 Task: Create a sub task Release to Production / Go Live for the task  Create a new online platform for online therapy sessions in the project ArcticTech , assign it to team member softage.3@softage.net and update the status of the sub task to  Completed , set the priority of the sub task to High
Action: Mouse moved to (520, 246)
Screenshot: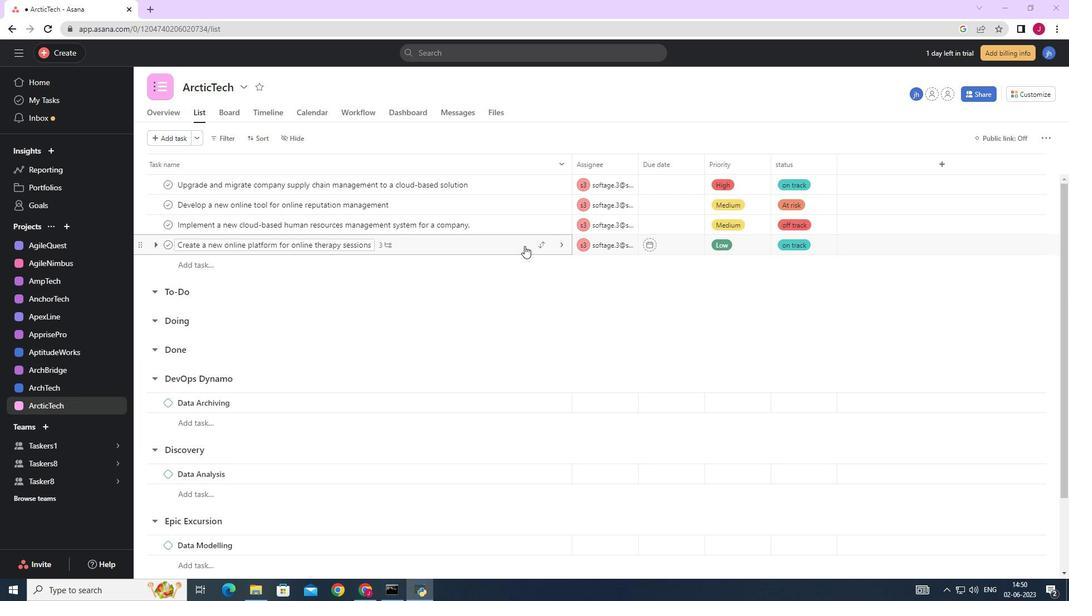 
Action: Mouse pressed left at (520, 246)
Screenshot: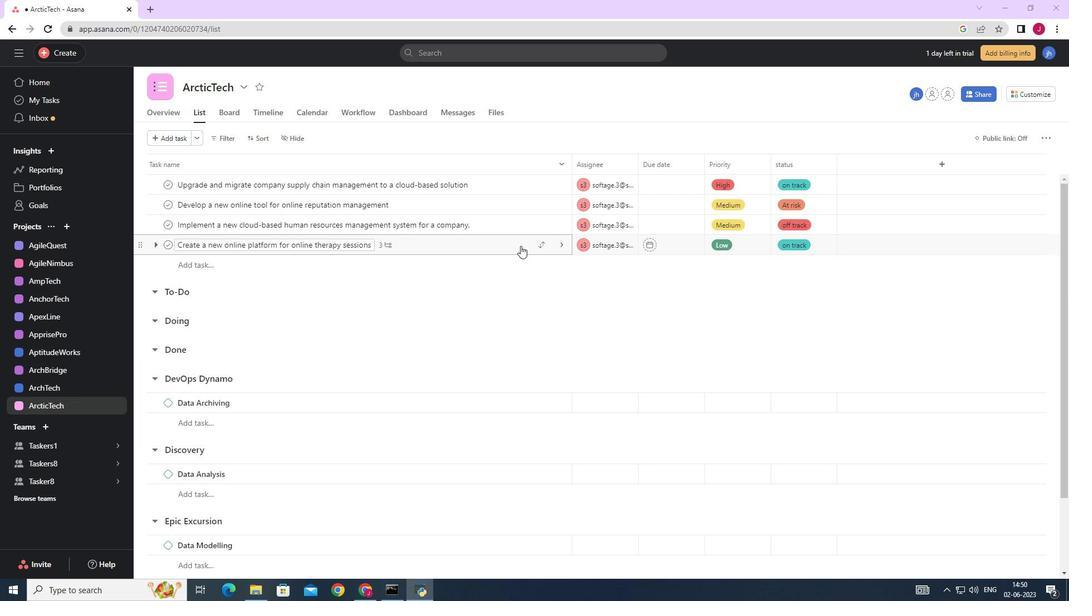 
Action: Mouse moved to (806, 317)
Screenshot: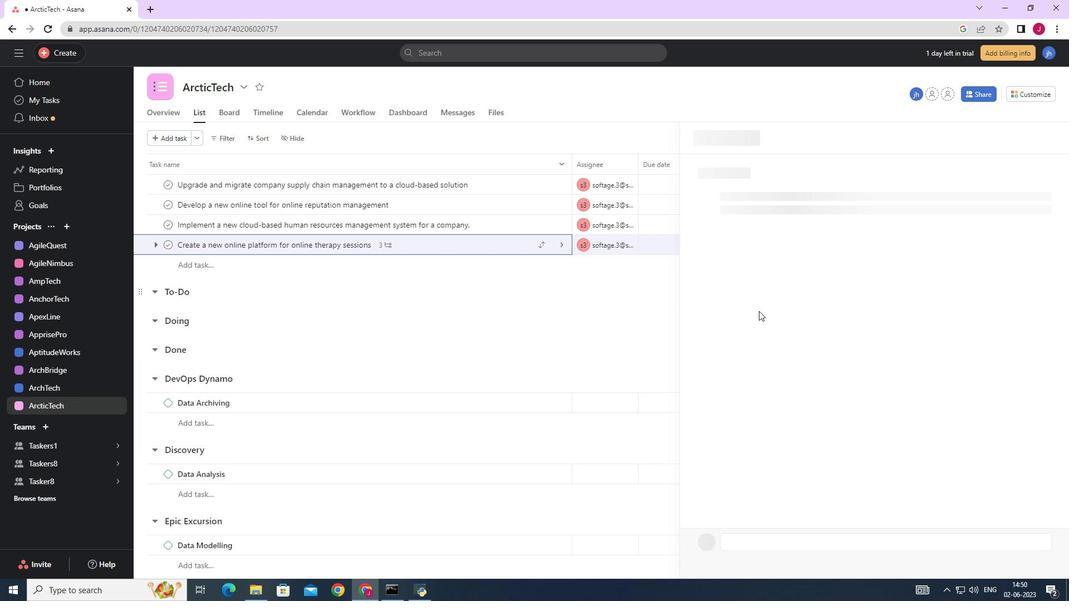 
Action: Mouse scrolled (806, 316) with delta (0, 0)
Screenshot: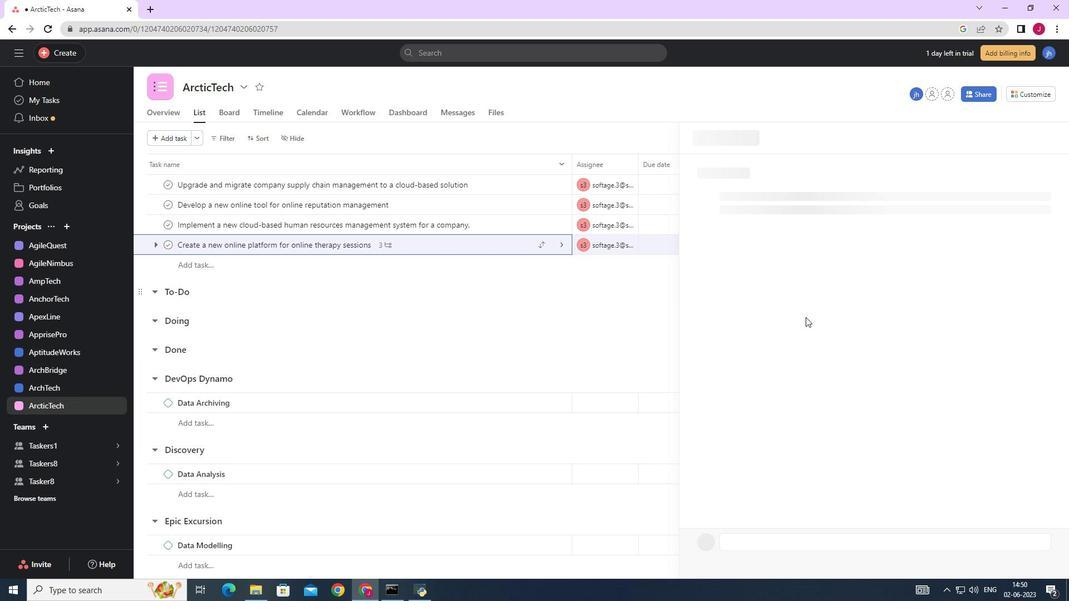
Action: Mouse scrolled (806, 316) with delta (0, 0)
Screenshot: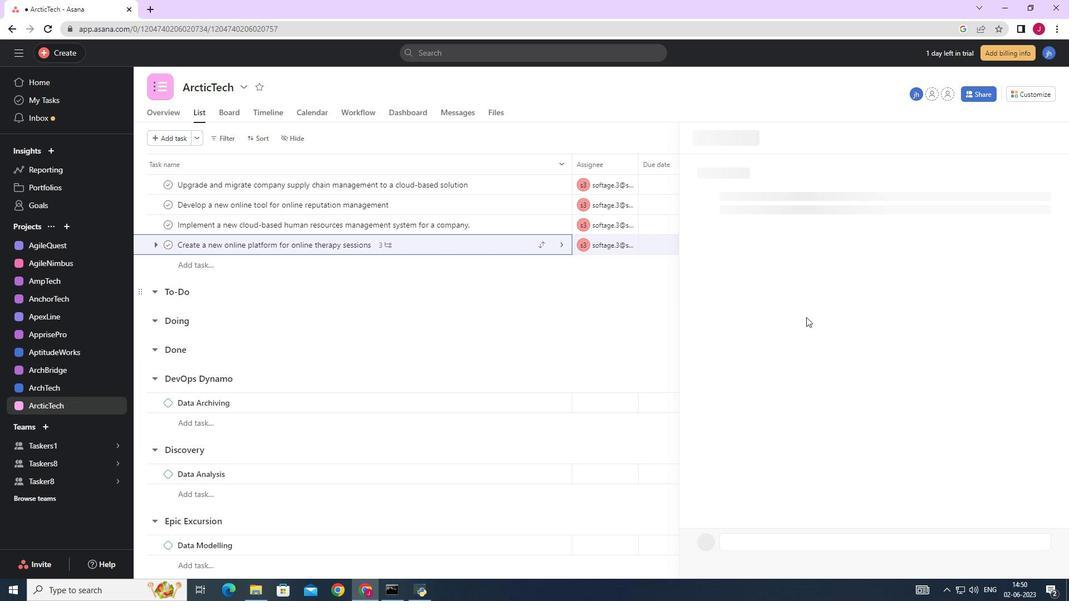 
Action: Mouse scrolled (806, 316) with delta (0, 0)
Screenshot: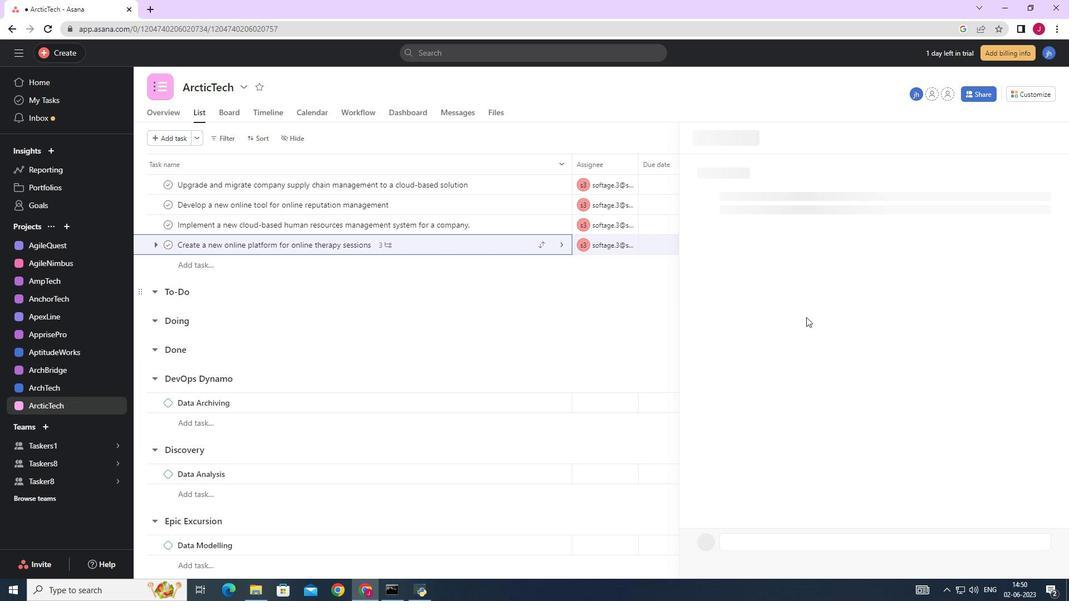 
Action: Mouse scrolled (806, 316) with delta (0, 0)
Screenshot: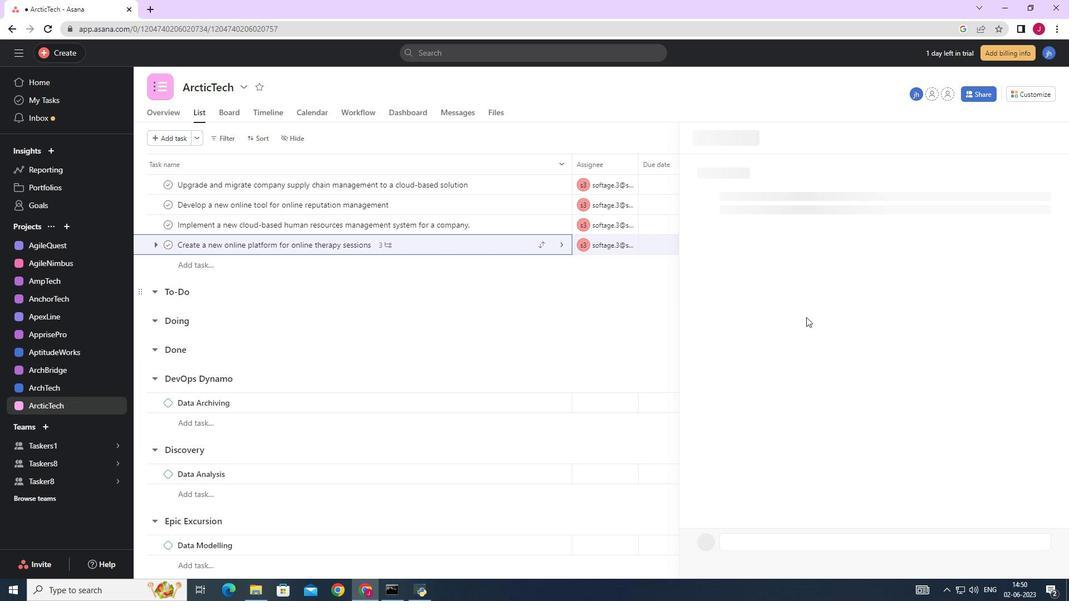 
Action: Mouse moved to (760, 384)
Screenshot: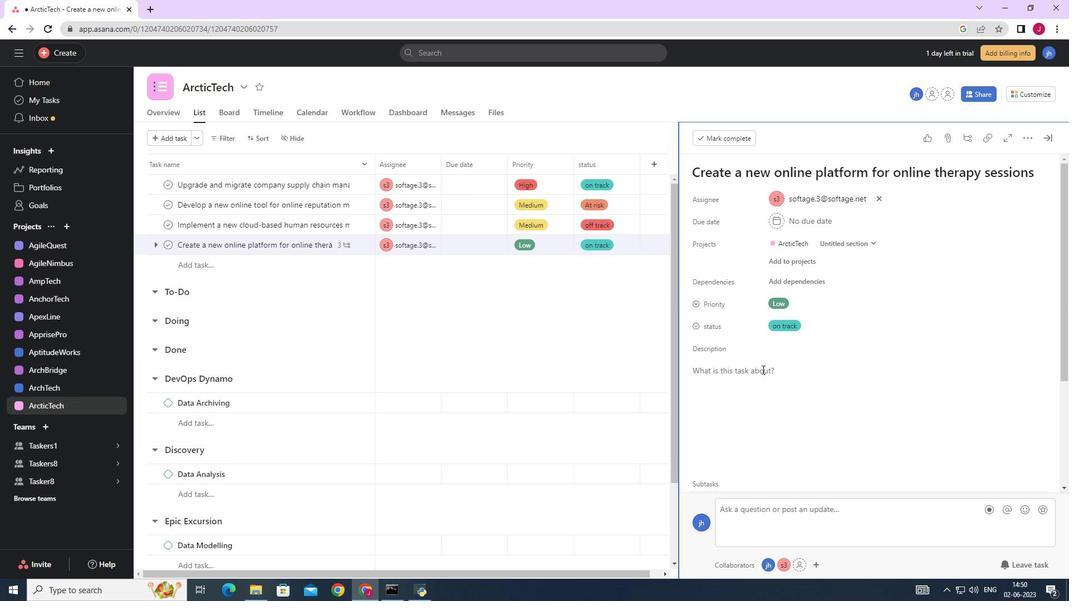 
Action: Mouse scrolled (760, 383) with delta (0, 0)
Screenshot: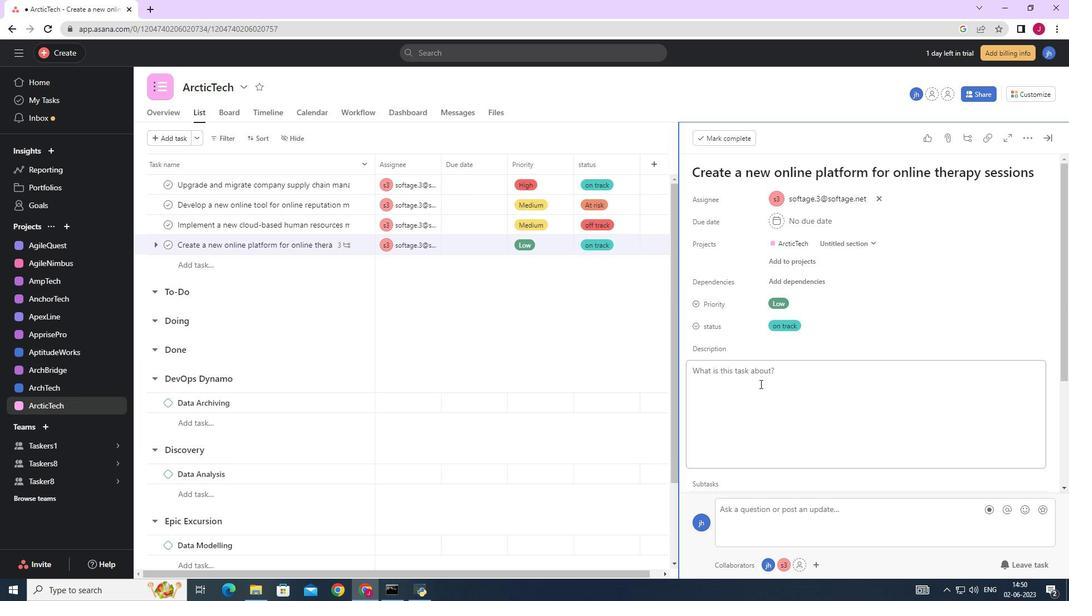 
Action: Mouse scrolled (760, 383) with delta (0, 0)
Screenshot: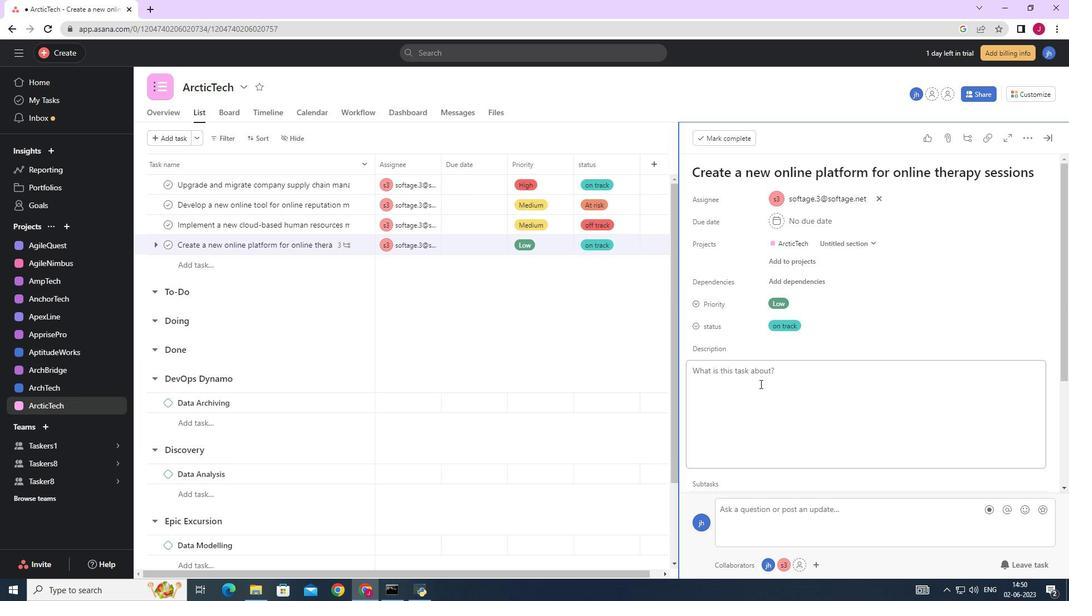 
Action: Mouse scrolled (760, 383) with delta (0, 0)
Screenshot: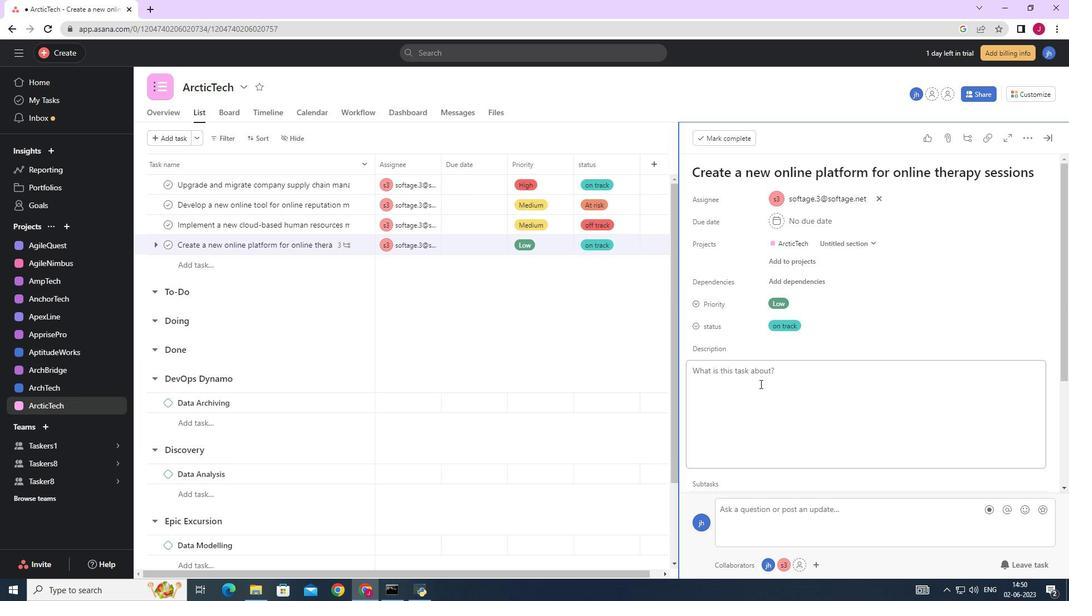 
Action: Mouse scrolled (760, 383) with delta (0, 0)
Screenshot: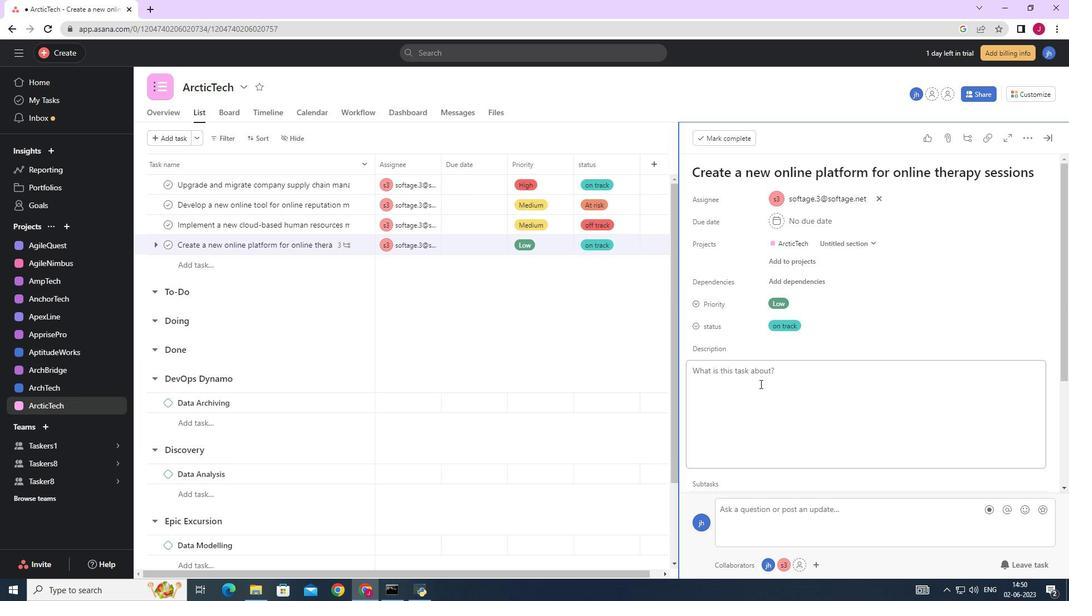 
Action: Mouse moved to (762, 370)
Screenshot: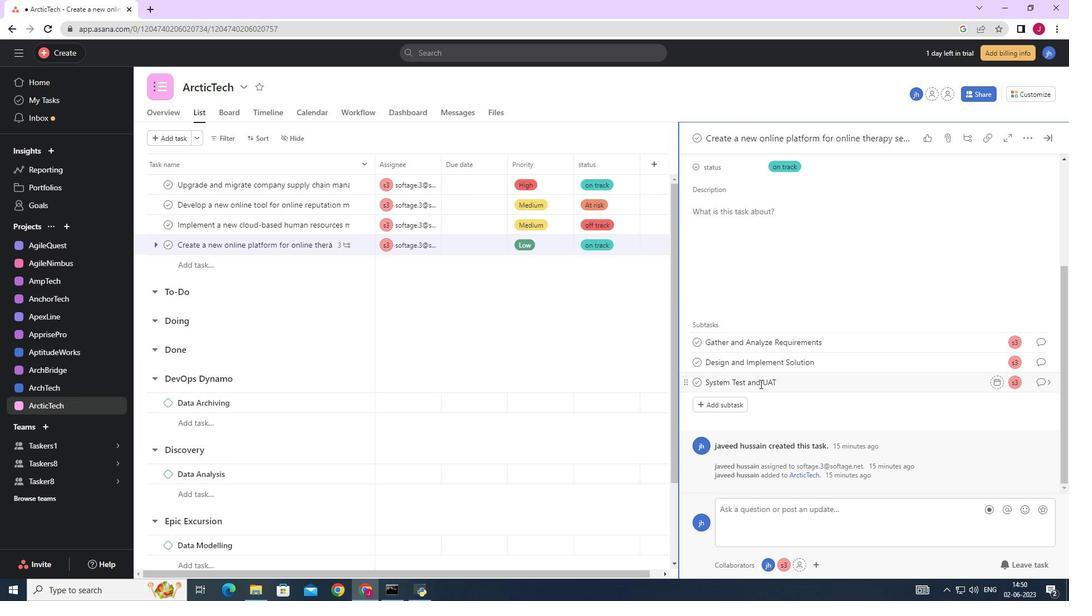 
Action: Mouse scrolled (762, 370) with delta (0, 0)
Screenshot: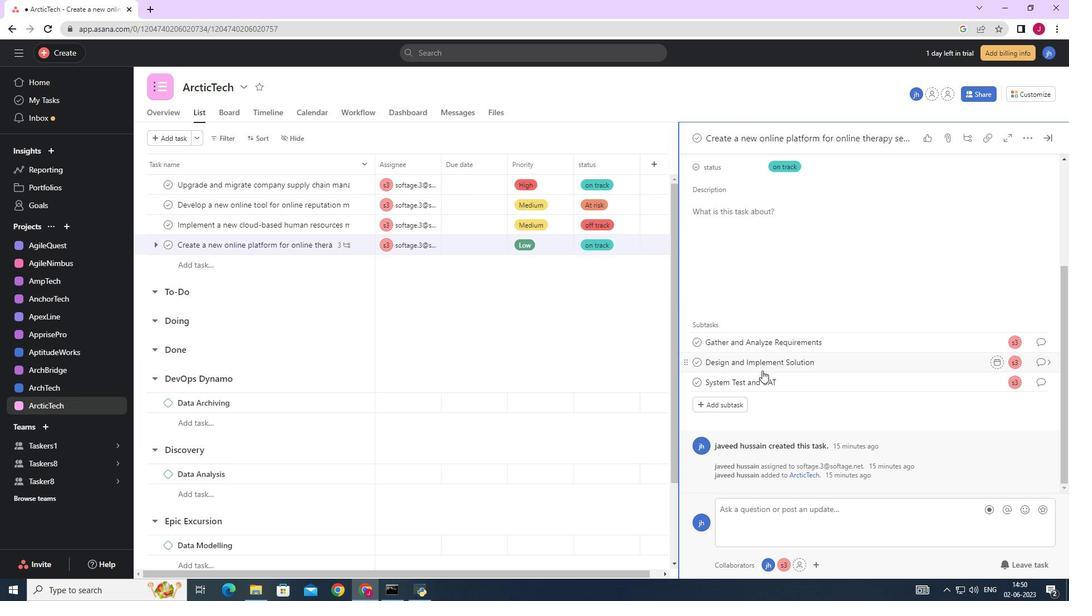 
Action: Mouse moved to (722, 405)
Screenshot: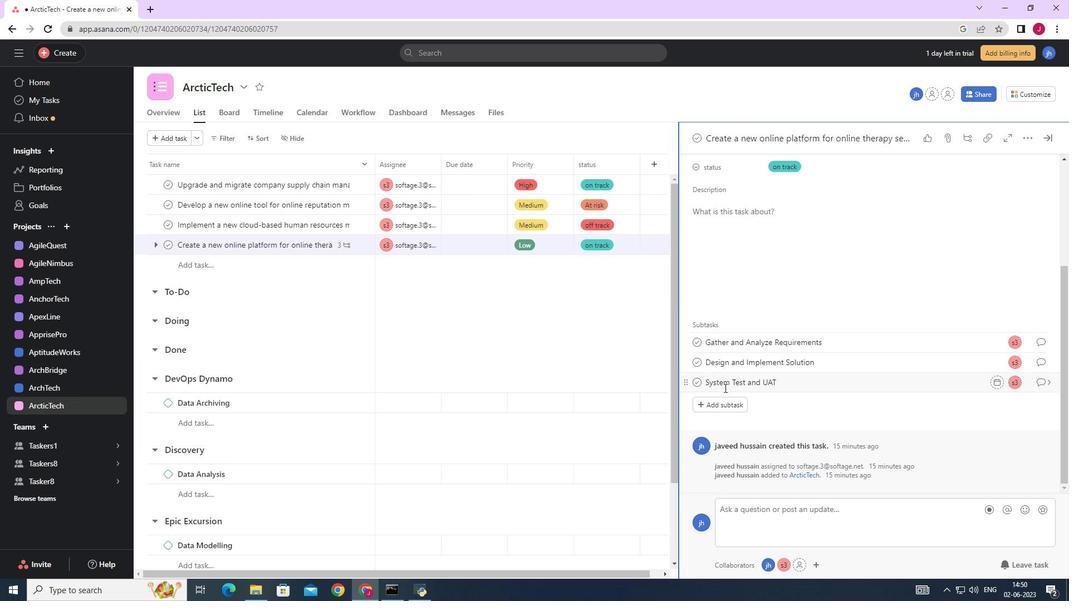 
Action: Mouse pressed left at (722, 405)
Screenshot: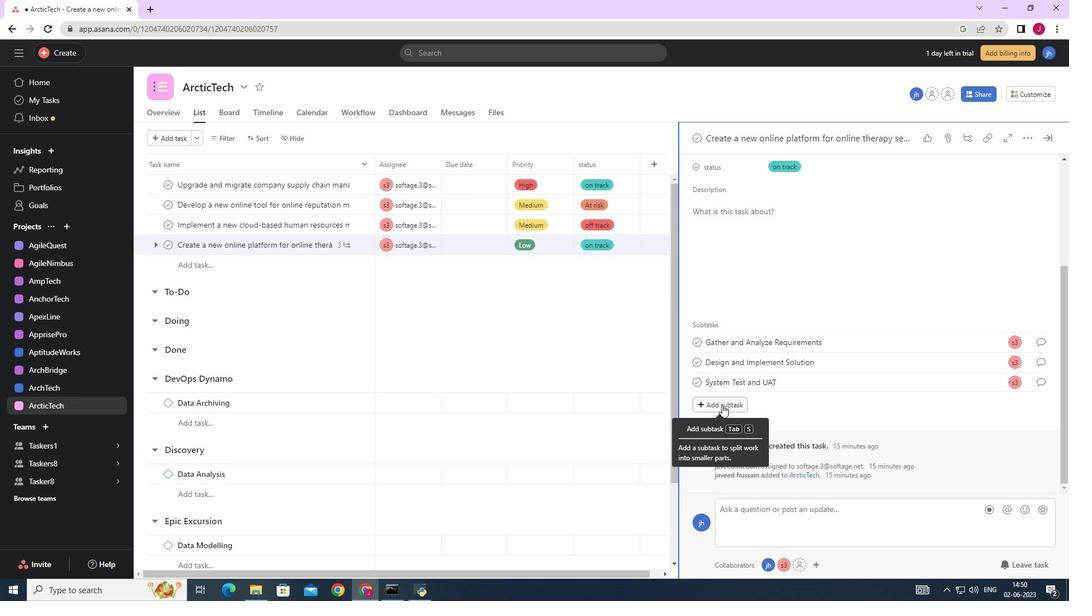 
Action: Mouse moved to (740, 385)
Screenshot: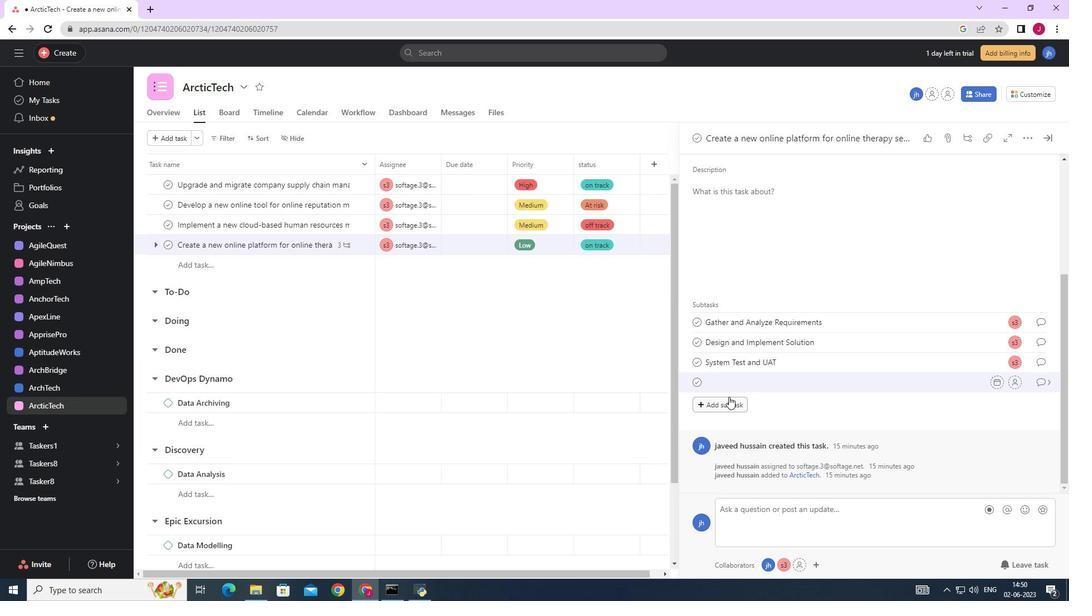 
Action: Key pressed <Key.caps_lock><Key.caps_lock>r<Key.caps_lock>ELEASE<Key.space>TO<Key.space><Key.caps_lock>p<Key.caps_lock>RODUCTION<Key.space>/<Key.space><Key.caps_lock>g<Key.caps_lock>O<Key.space><Key.caps_lock>l<Key.caps_lock>IVE
Screenshot: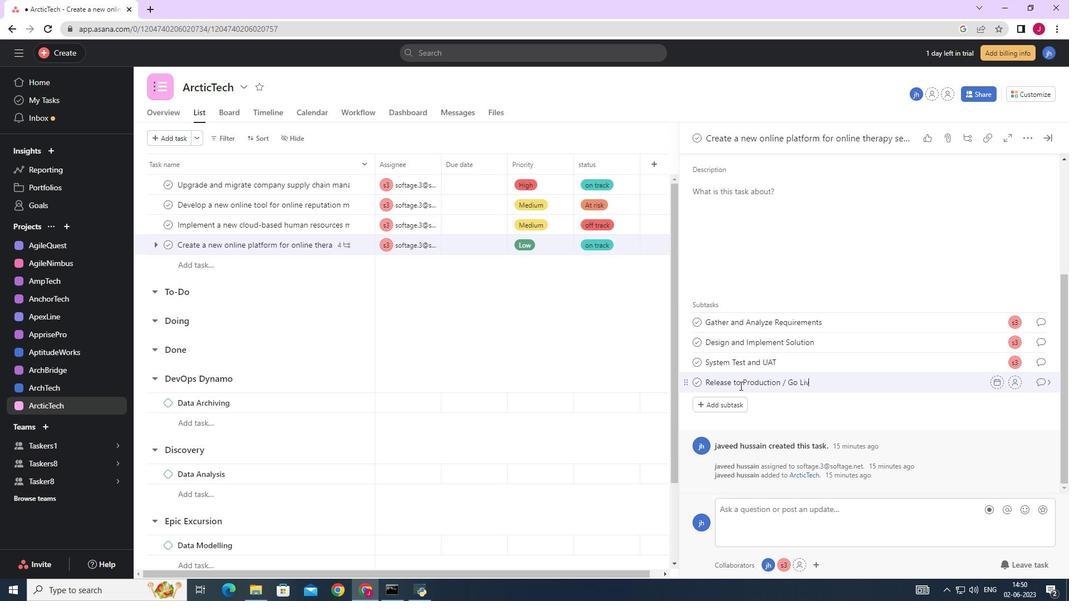
Action: Mouse moved to (1013, 384)
Screenshot: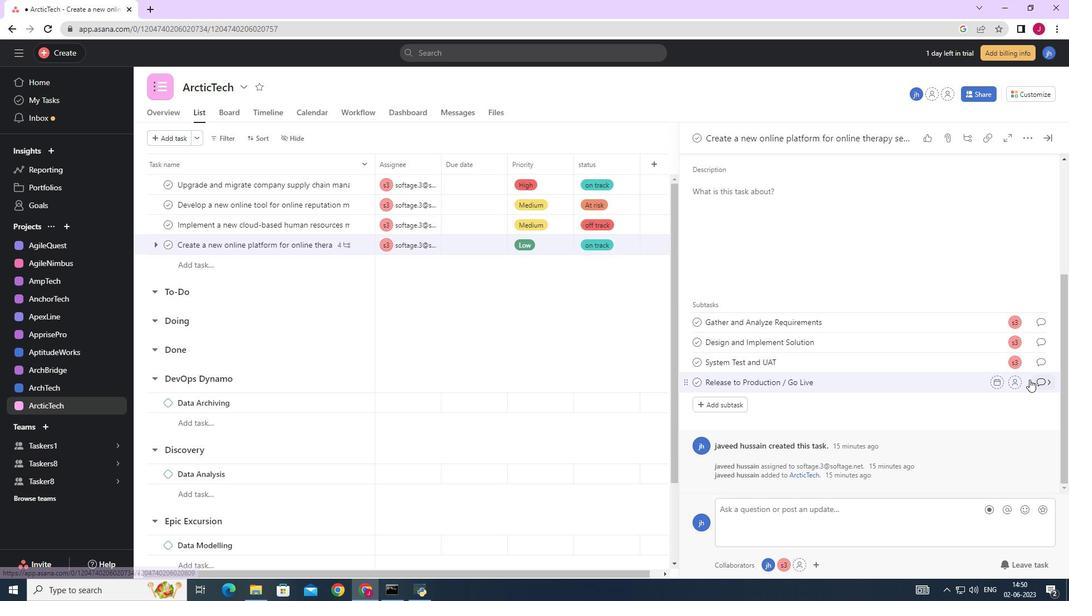 
Action: Mouse pressed left at (1013, 384)
Screenshot: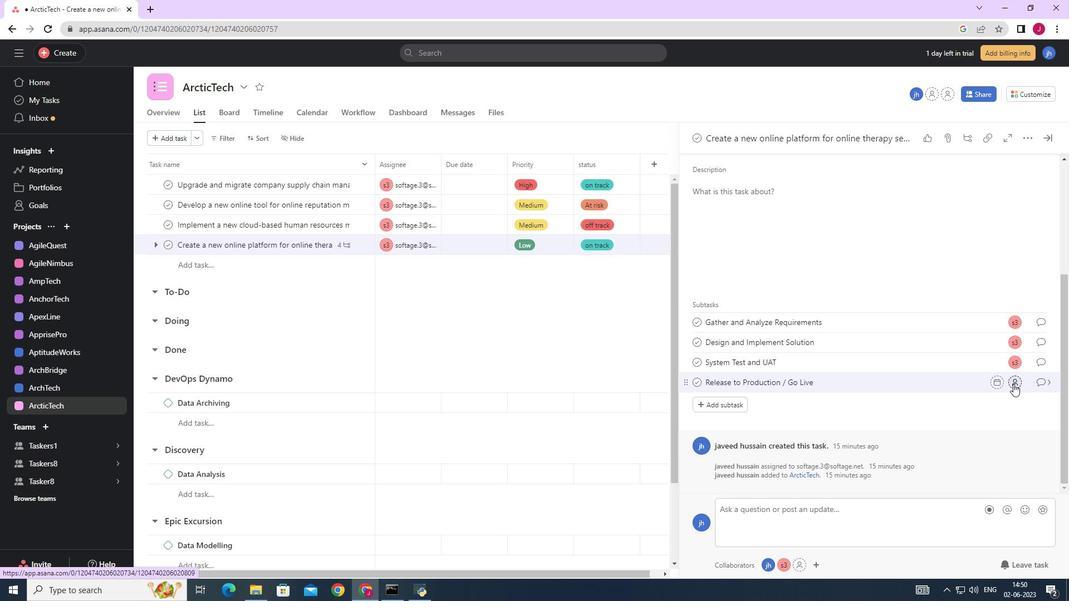 
Action: Key pressed SOFTAGE.3
Screenshot: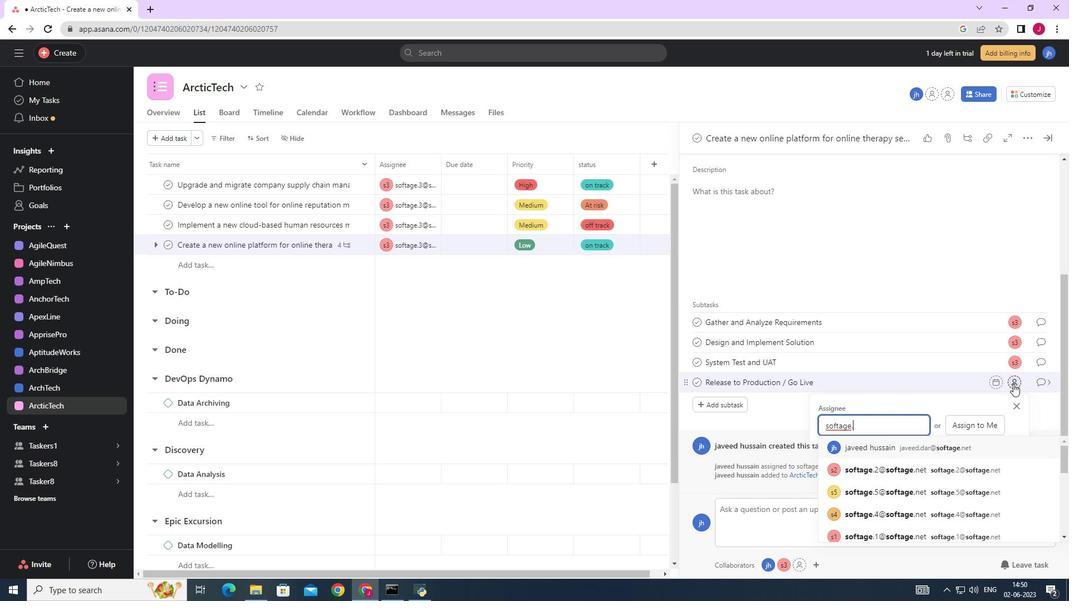 
Action: Mouse moved to (902, 447)
Screenshot: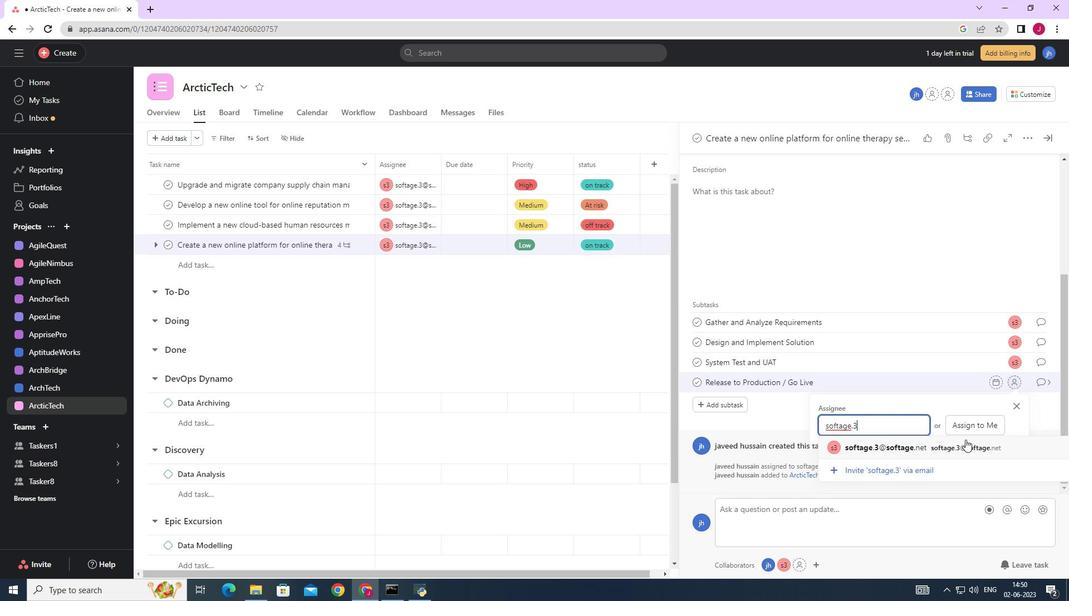 
Action: Mouse pressed left at (902, 447)
Screenshot: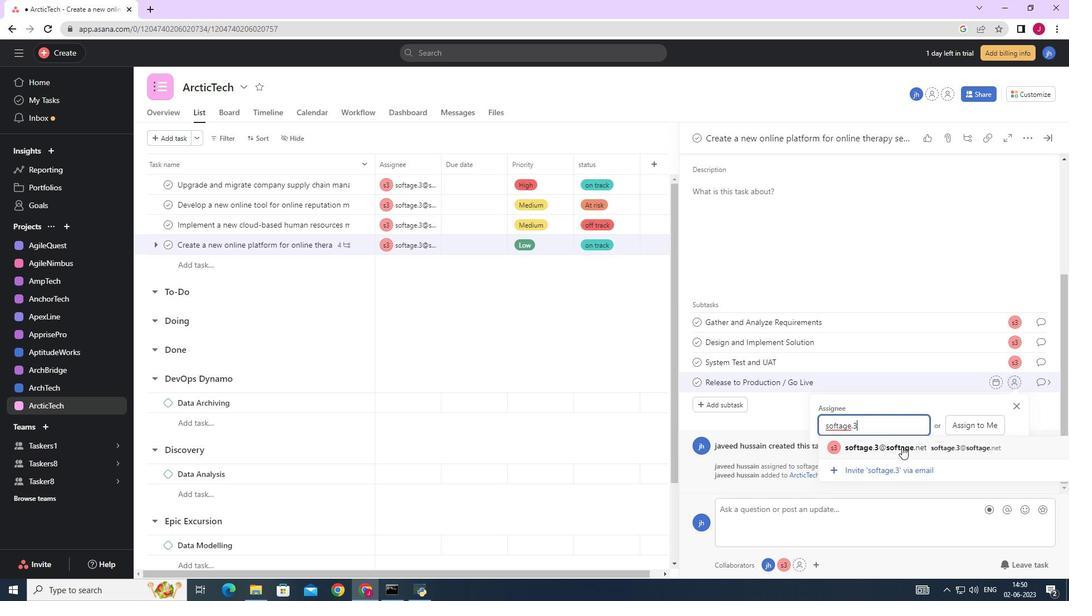
Action: Mouse moved to (1042, 388)
Screenshot: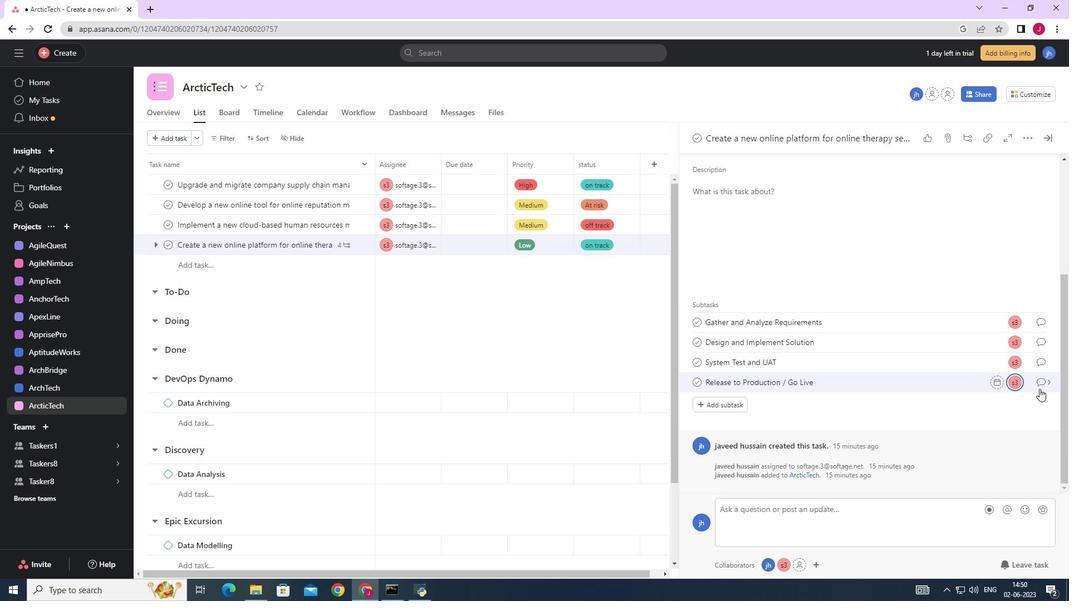 
Action: Mouse pressed left at (1042, 388)
Screenshot: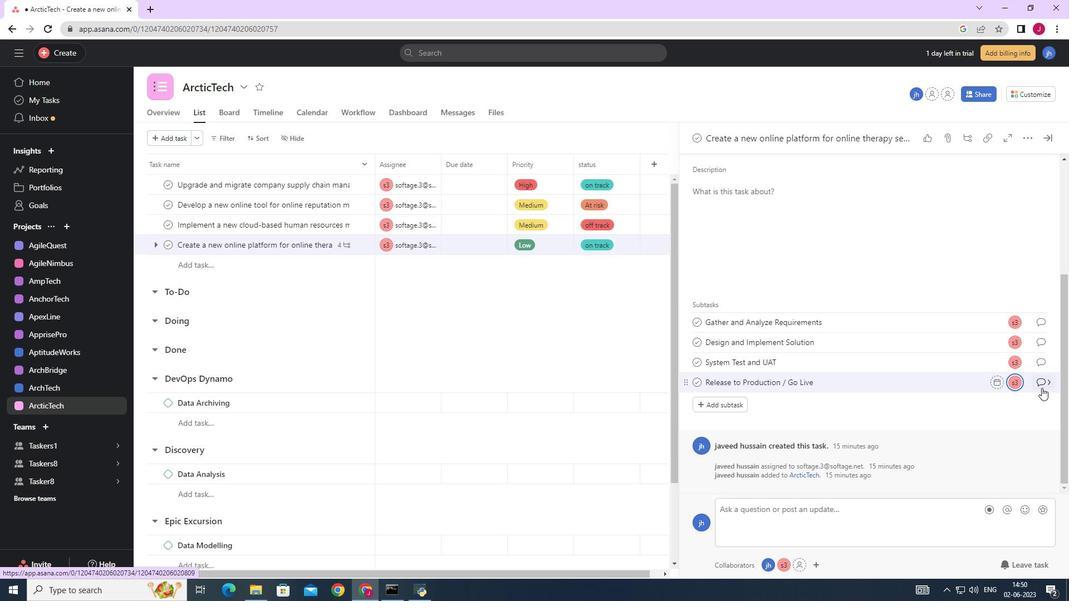
Action: Mouse moved to (747, 296)
Screenshot: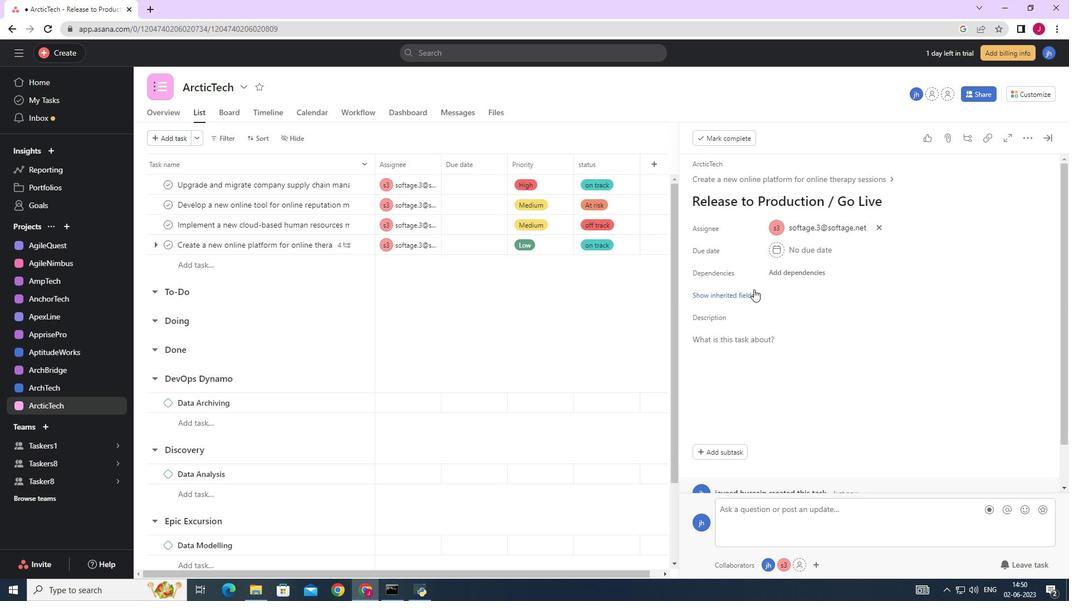 
Action: Mouse pressed left at (747, 296)
Screenshot: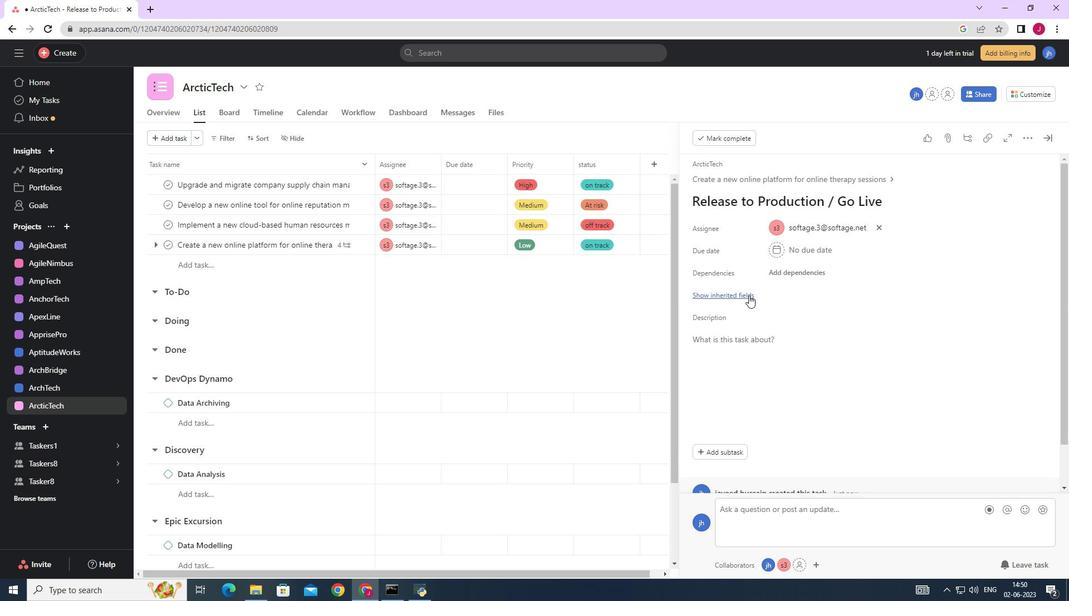 
Action: Mouse moved to (773, 315)
Screenshot: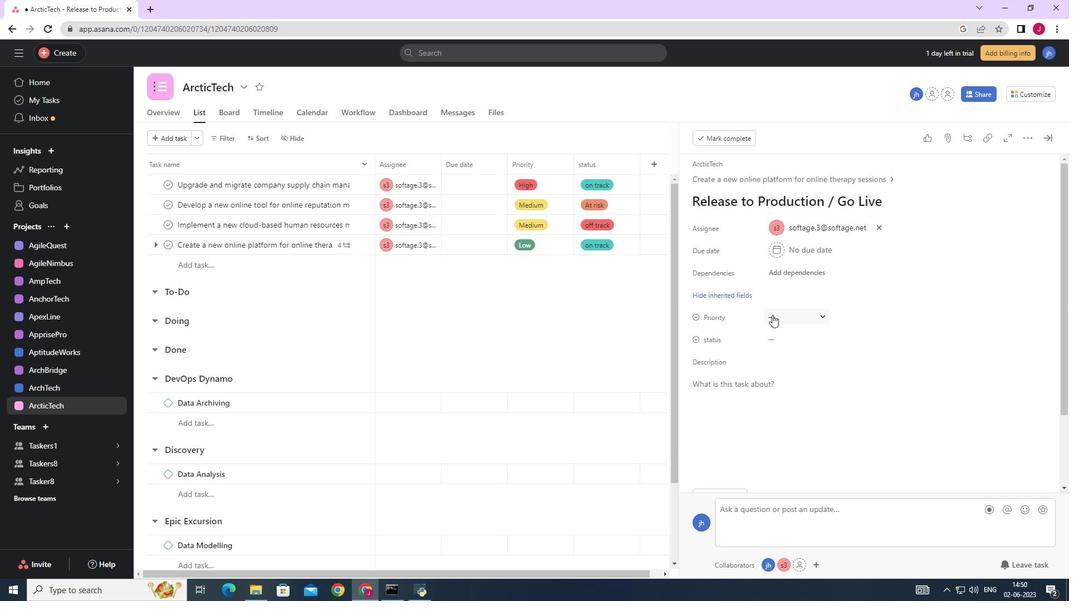 
Action: Mouse pressed left at (773, 315)
Screenshot: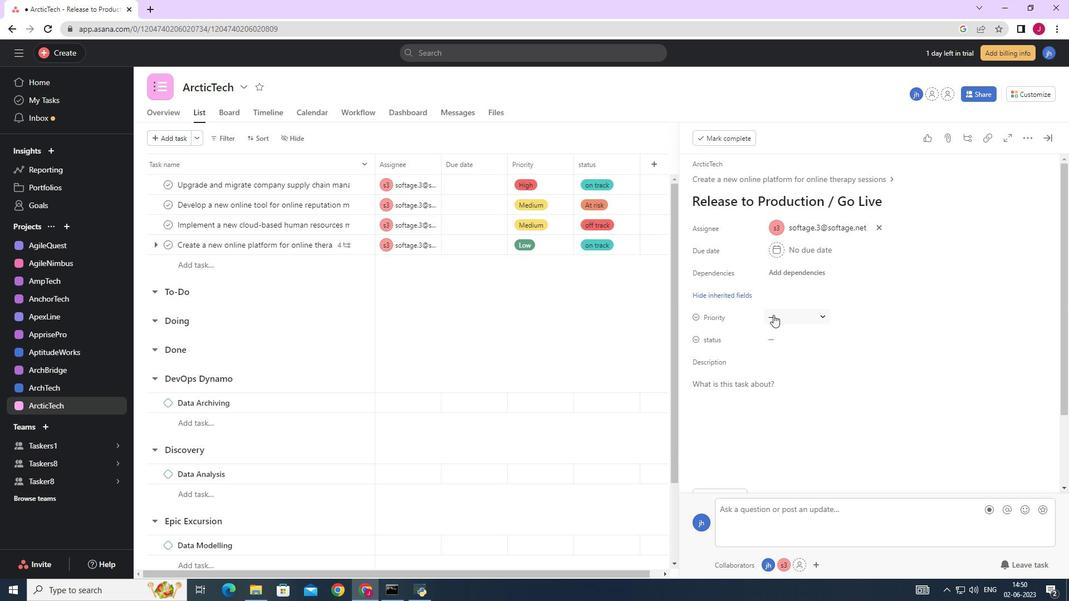 
Action: Mouse moved to (799, 358)
Screenshot: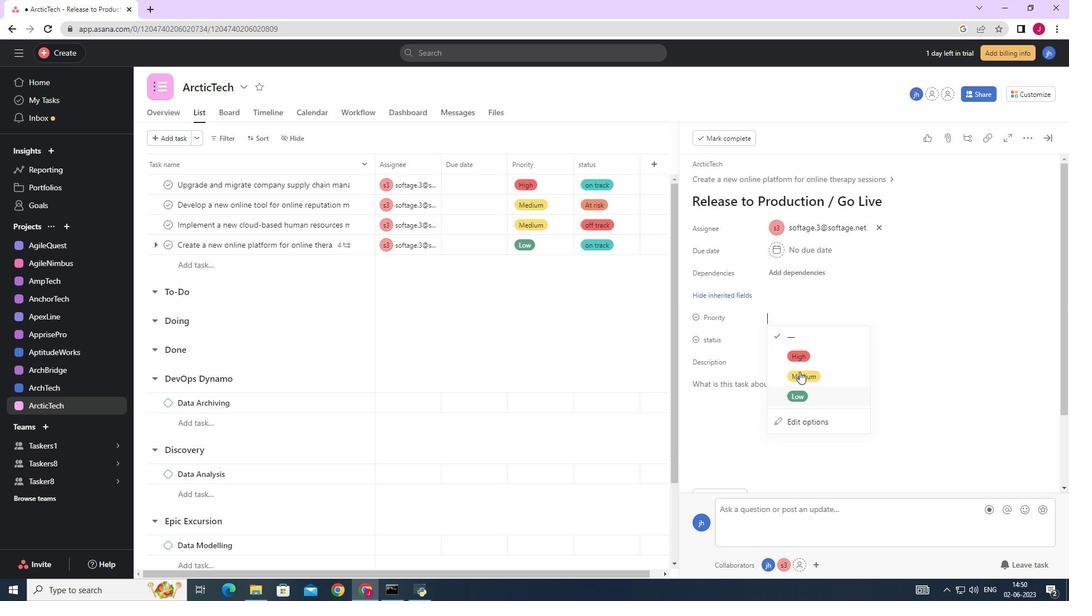 
Action: Mouse pressed left at (799, 358)
Screenshot: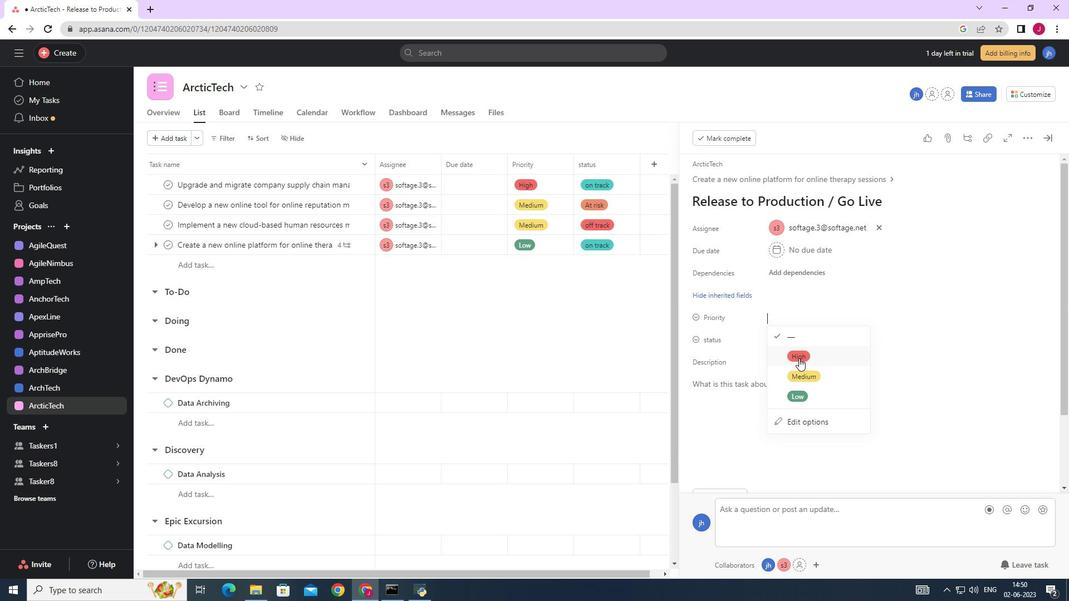 
Action: Mouse moved to (783, 333)
Screenshot: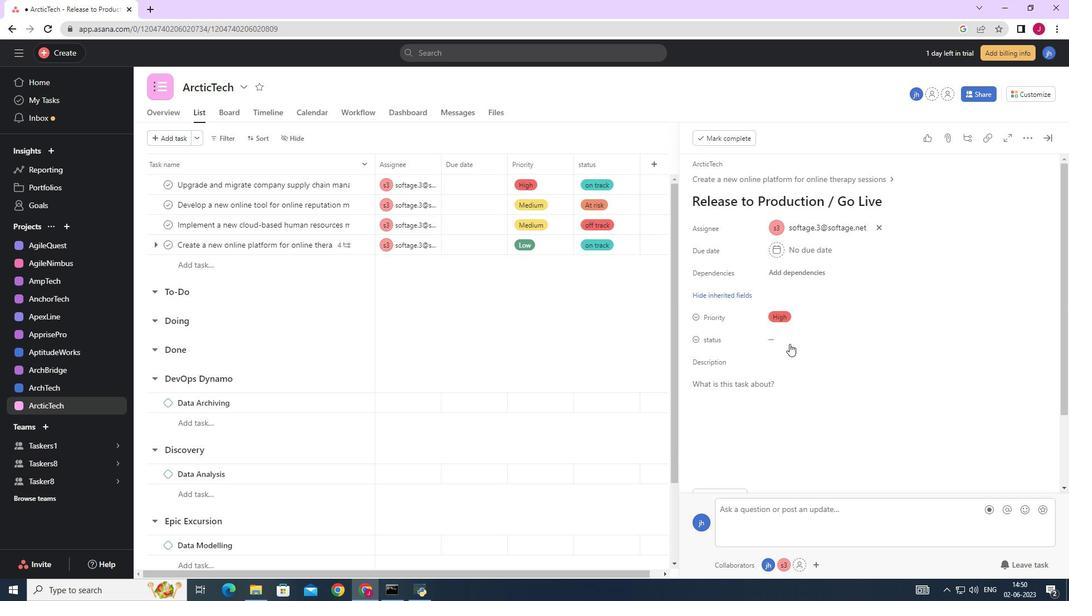 
Action: Mouse pressed left at (783, 333)
Screenshot: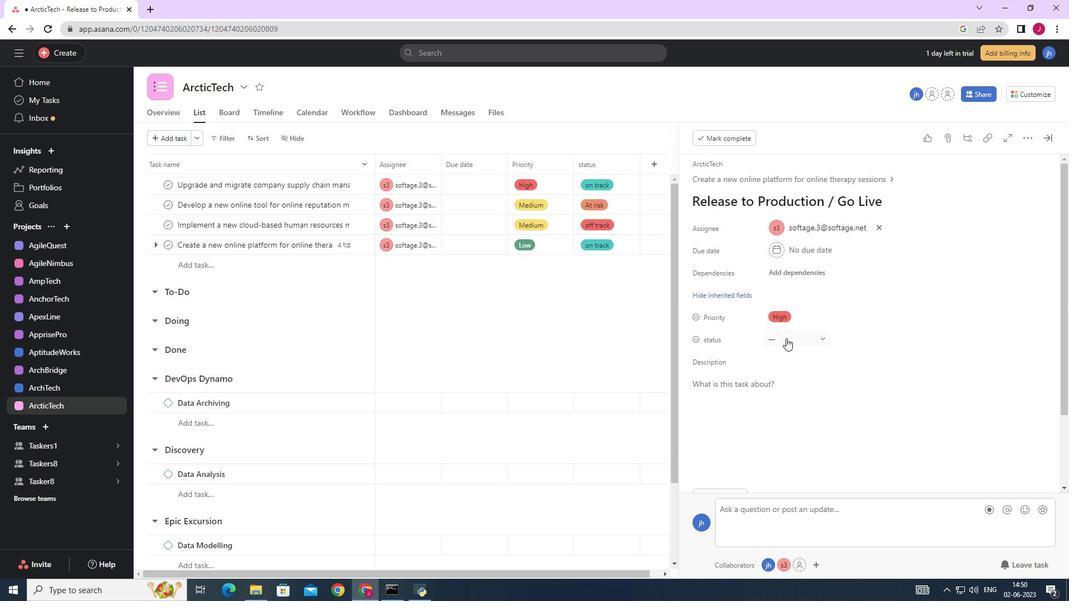 
Action: Mouse moved to (808, 440)
Screenshot: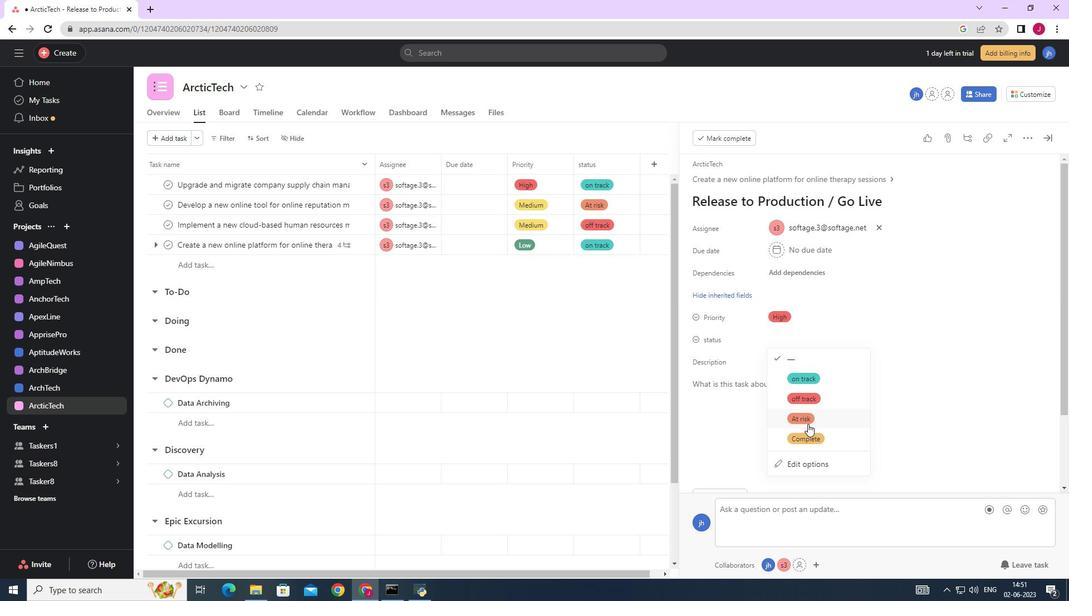 
Action: Mouse pressed left at (808, 440)
Screenshot: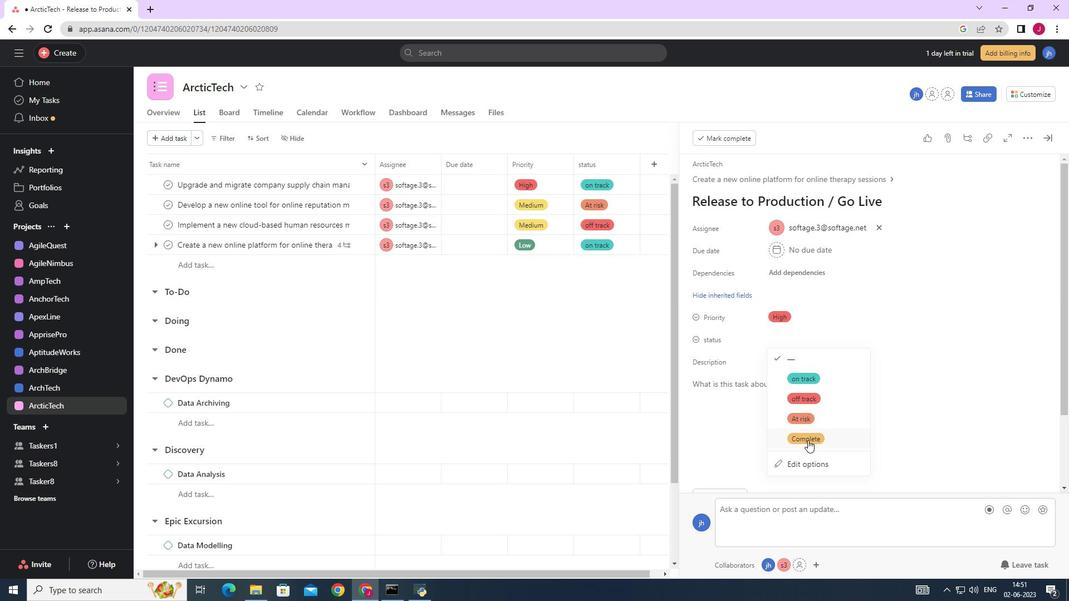
Action: Mouse moved to (1045, 138)
Screenshot: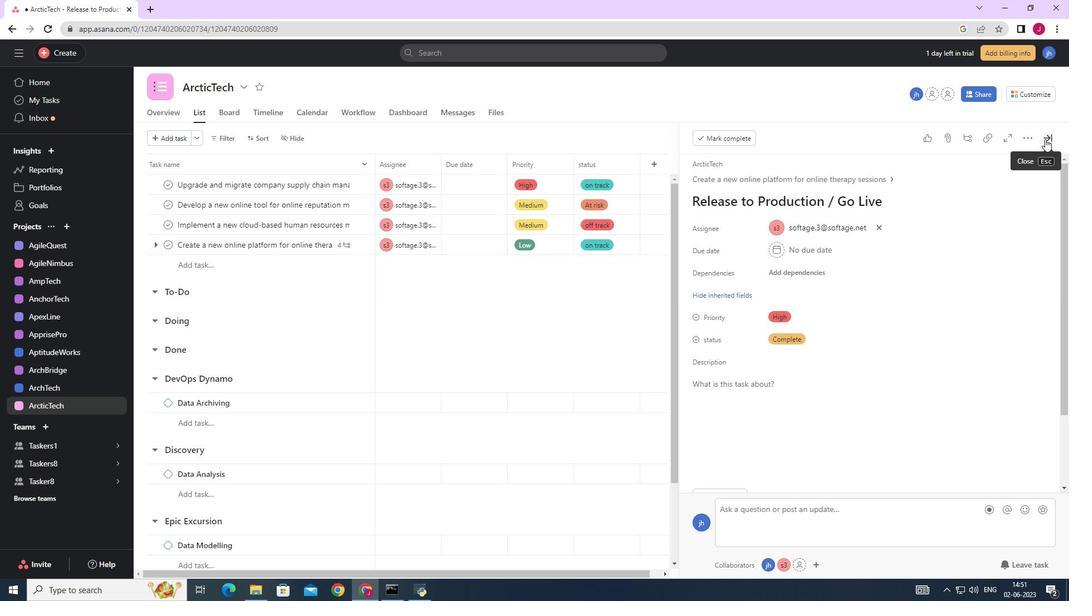 
Action: Mouse pressed left at (1045, 138)
Screenshot: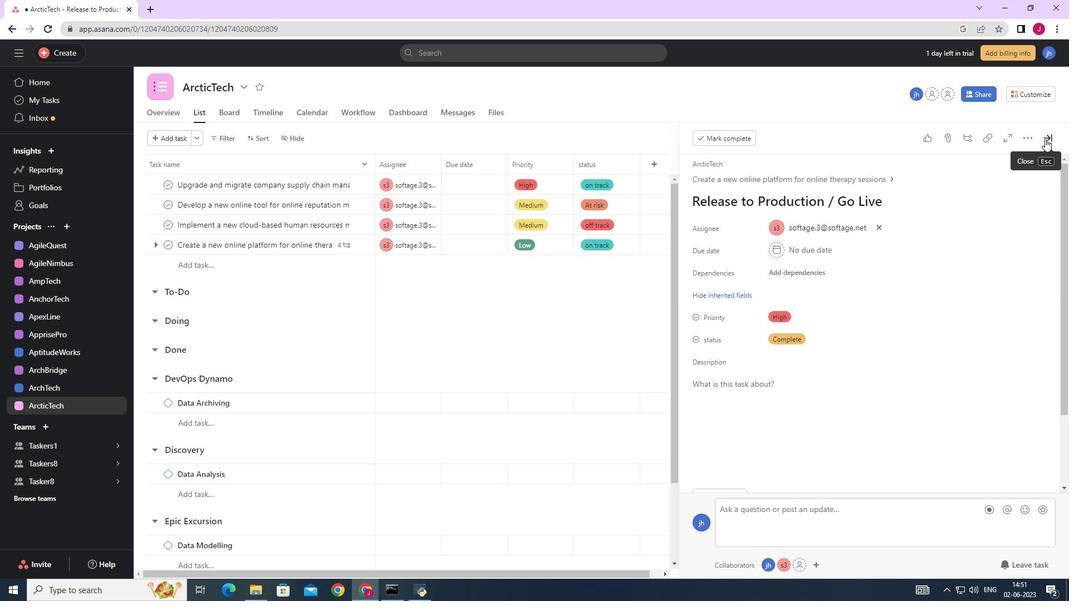 
